 Task: Sort the lists by "Name descending (Z-A)".
Action: Mouse moved to (1068, 101)
Screenshot: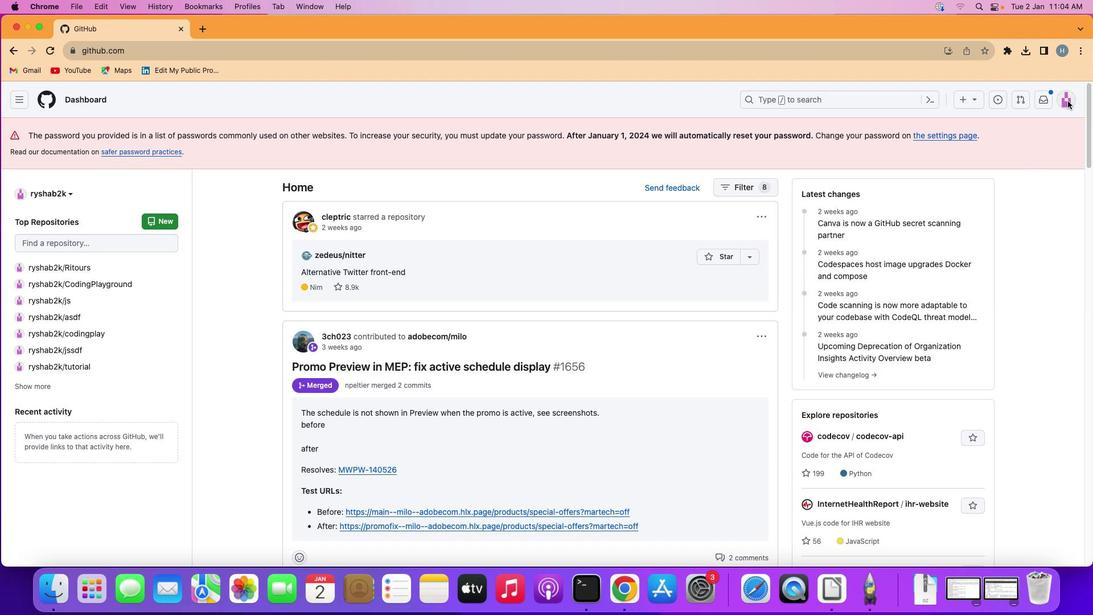 
Action: Mouse pressed left at (1068, 101)
Screenshot: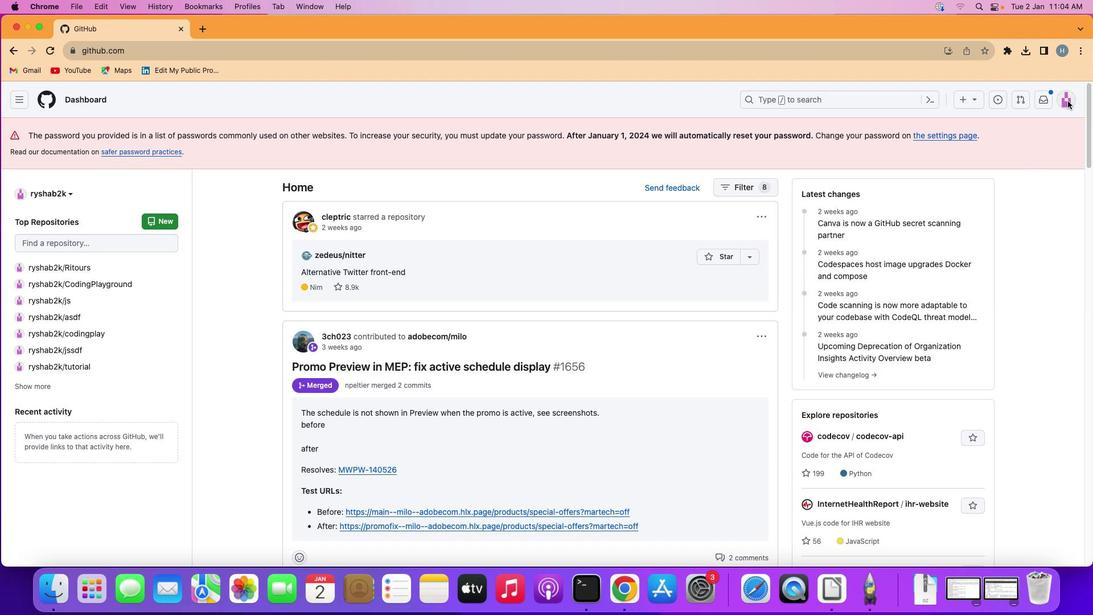 
Action: Mouse moved to (1068, 99)
Screenshot: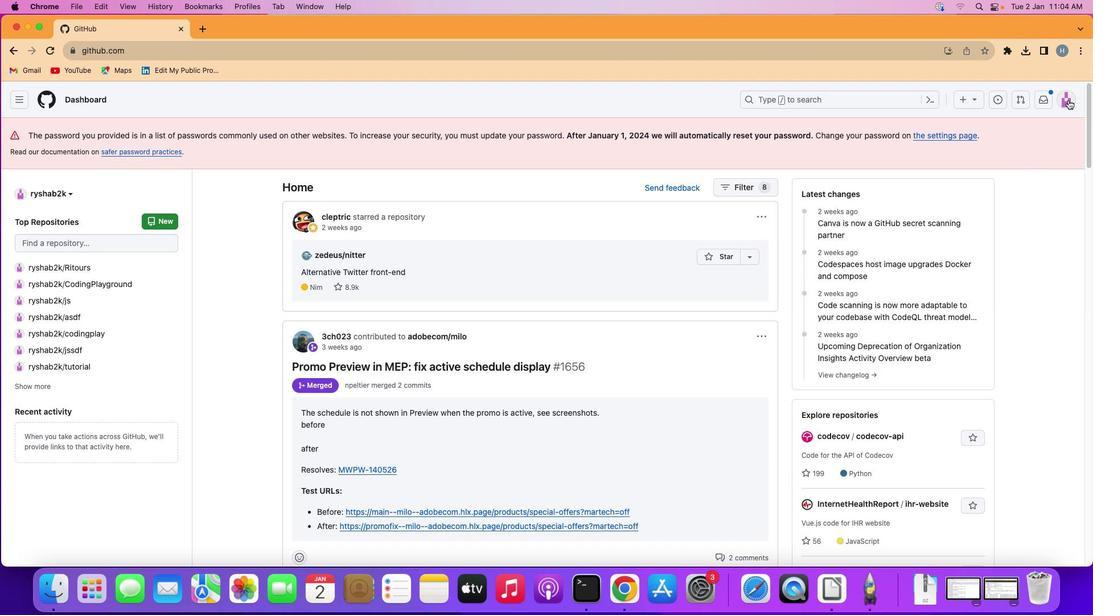 
Action: Mouse pressed left at (1068, 99)
Screenshot: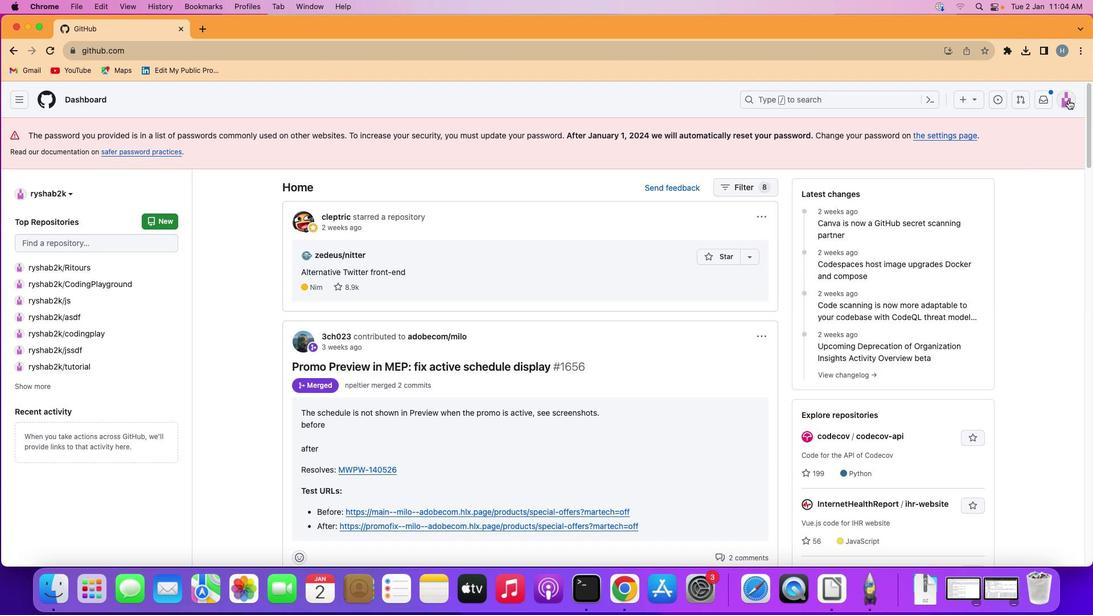 
Action: Mouse moved to (988, 275)
Screenshot: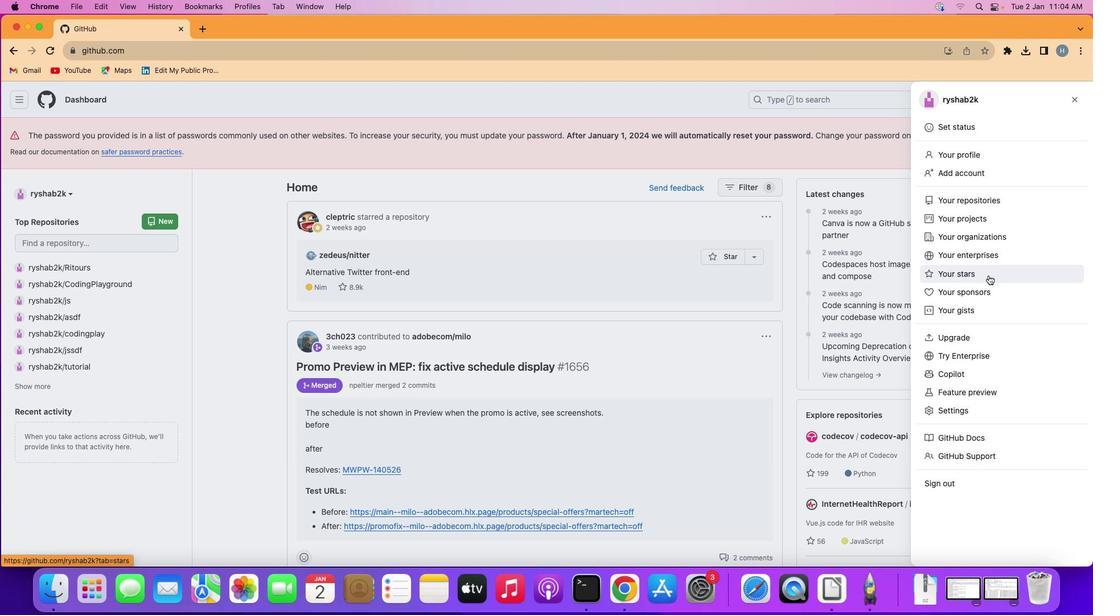 
Action: Mouse pressed left at (988, 275)
Screenshot: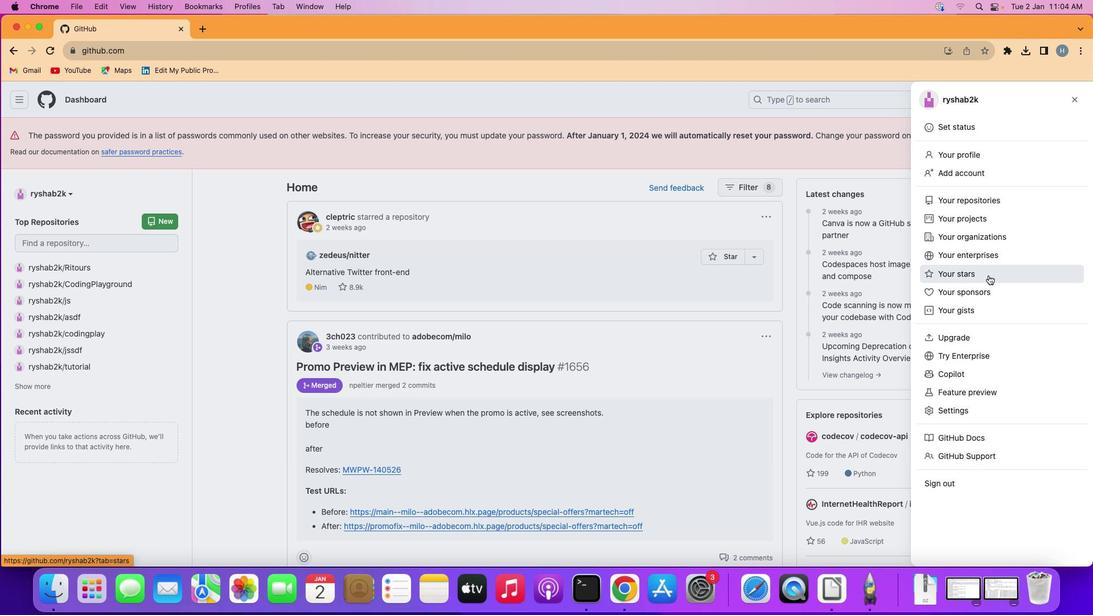 
Action: Mouse moved to (815, 218)
Screenshot: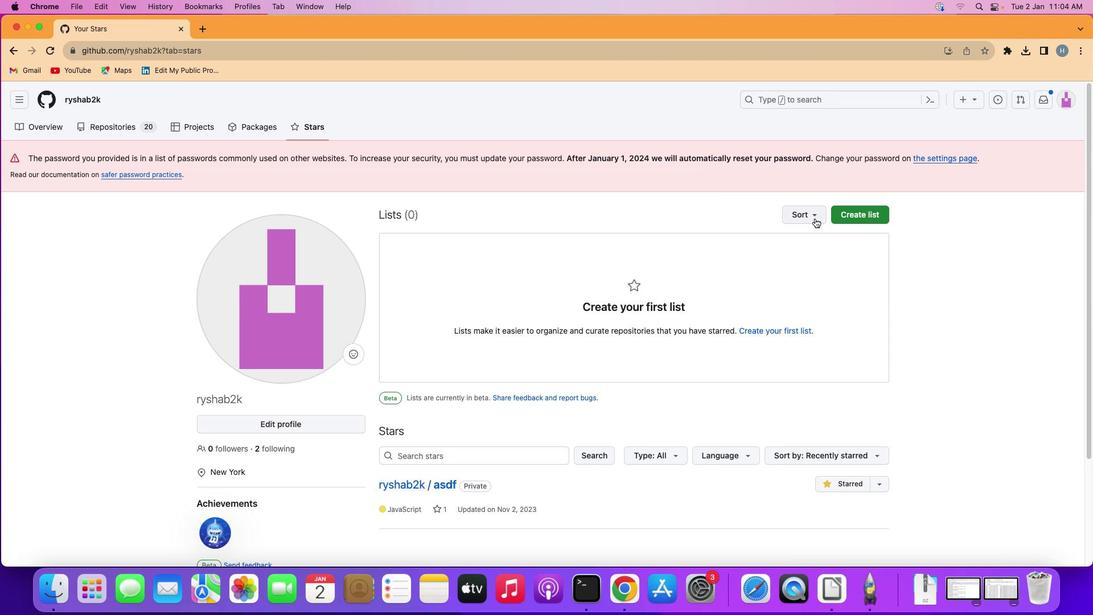 
Action: Mouse pressed left at (815, 218)
Screenshot: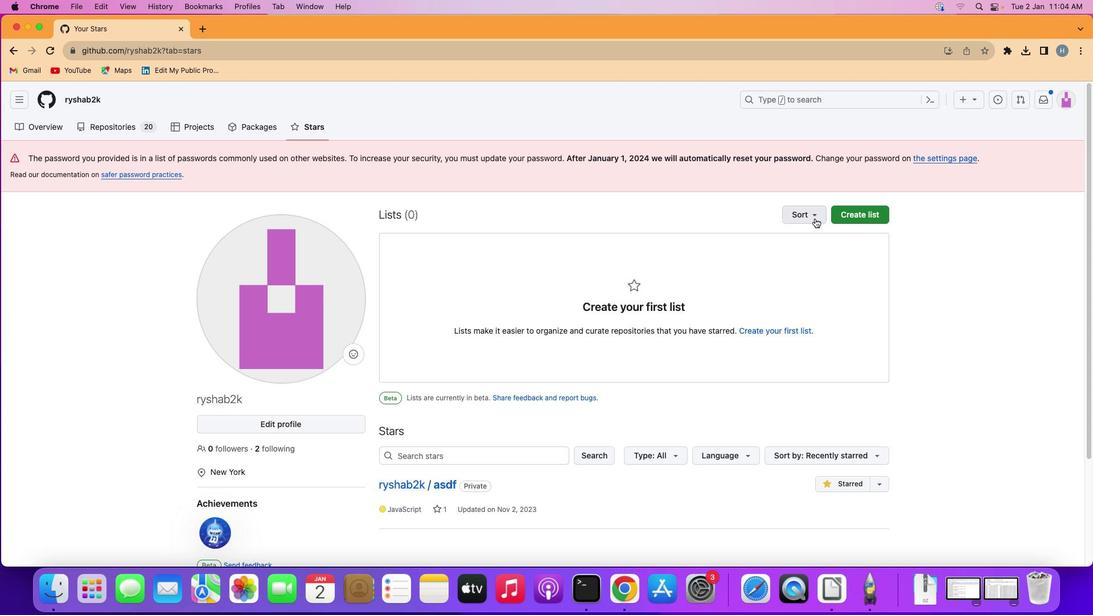 
Action: Mouse moved to (789, 273)
Screenshot: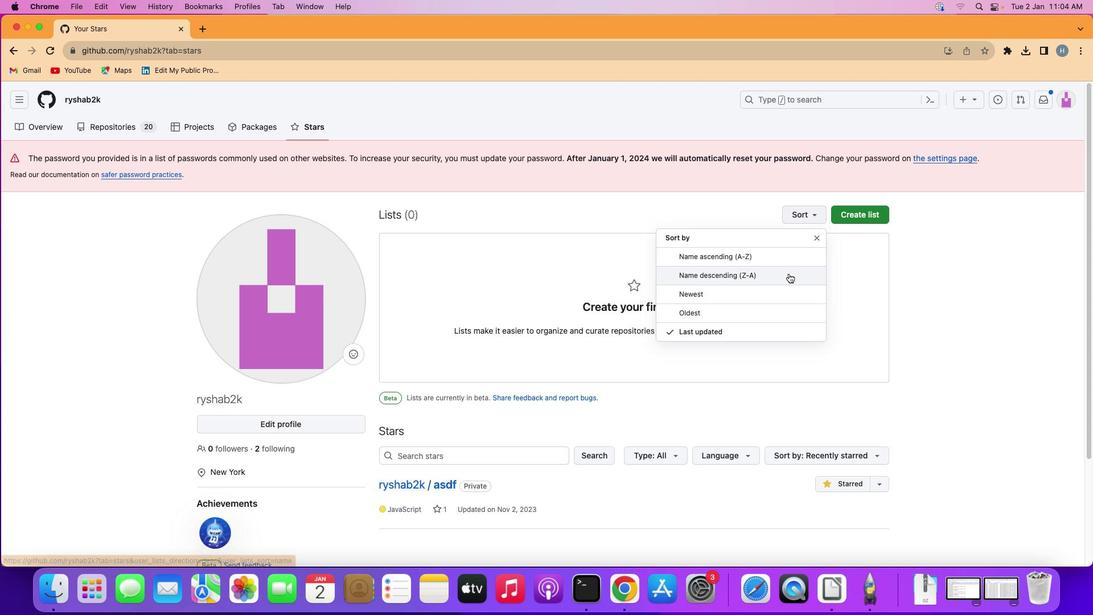 
Action: Mouse pressed left at (789, 273)
Screenshot: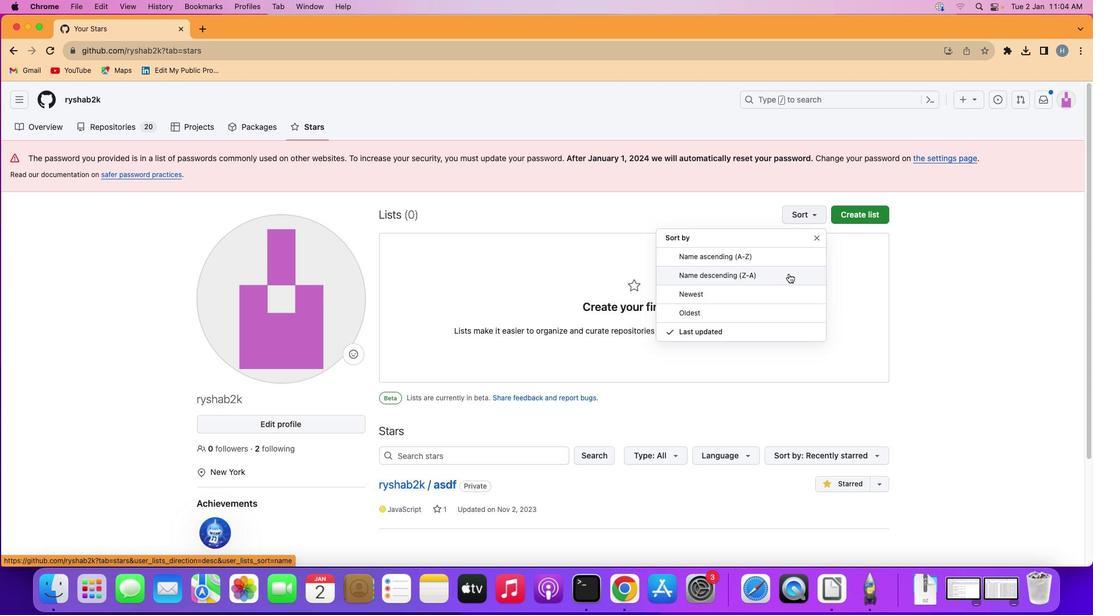 
